 Task: Show all photos of Cleveland, Wisconisn, United States.
Action: Mouse moved to (834, 176)
Screenshot: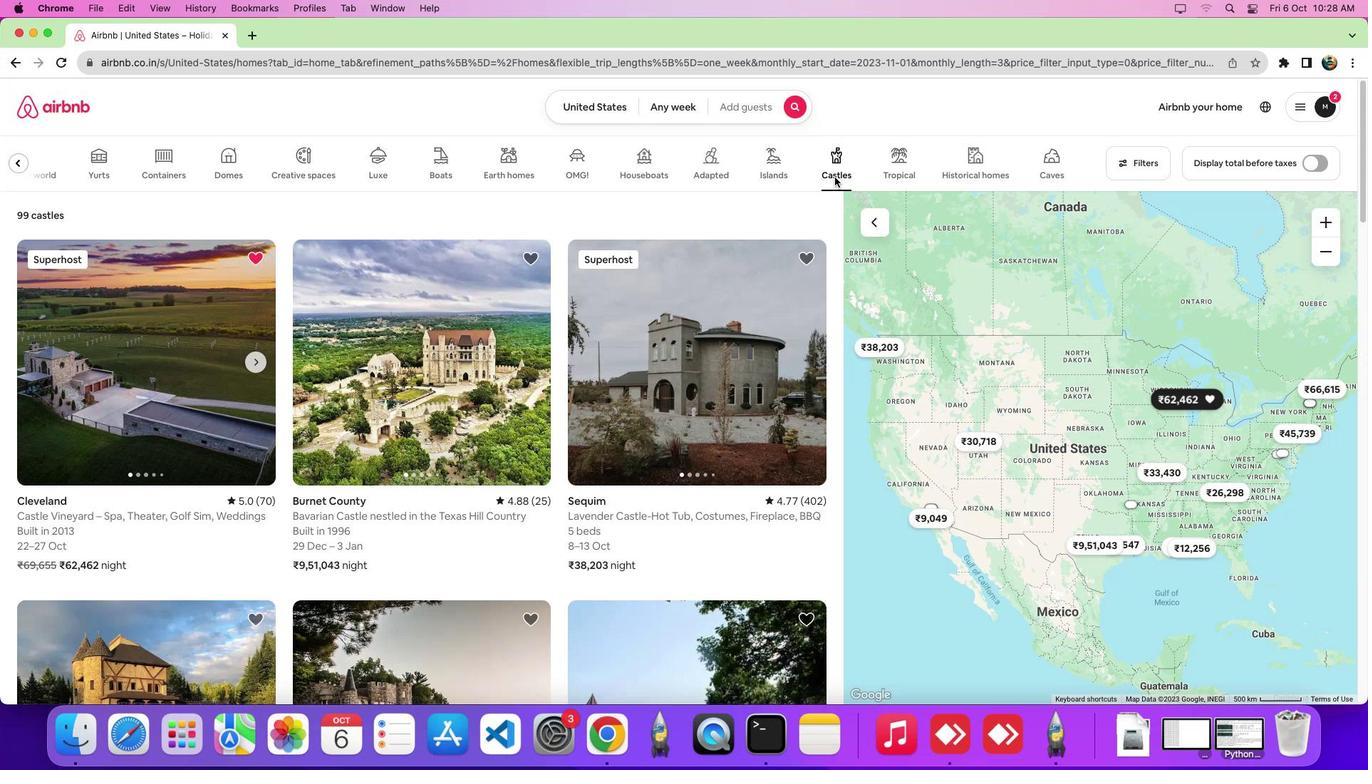 
Action: Mouse pressed left at (834, 176)
Screenshot: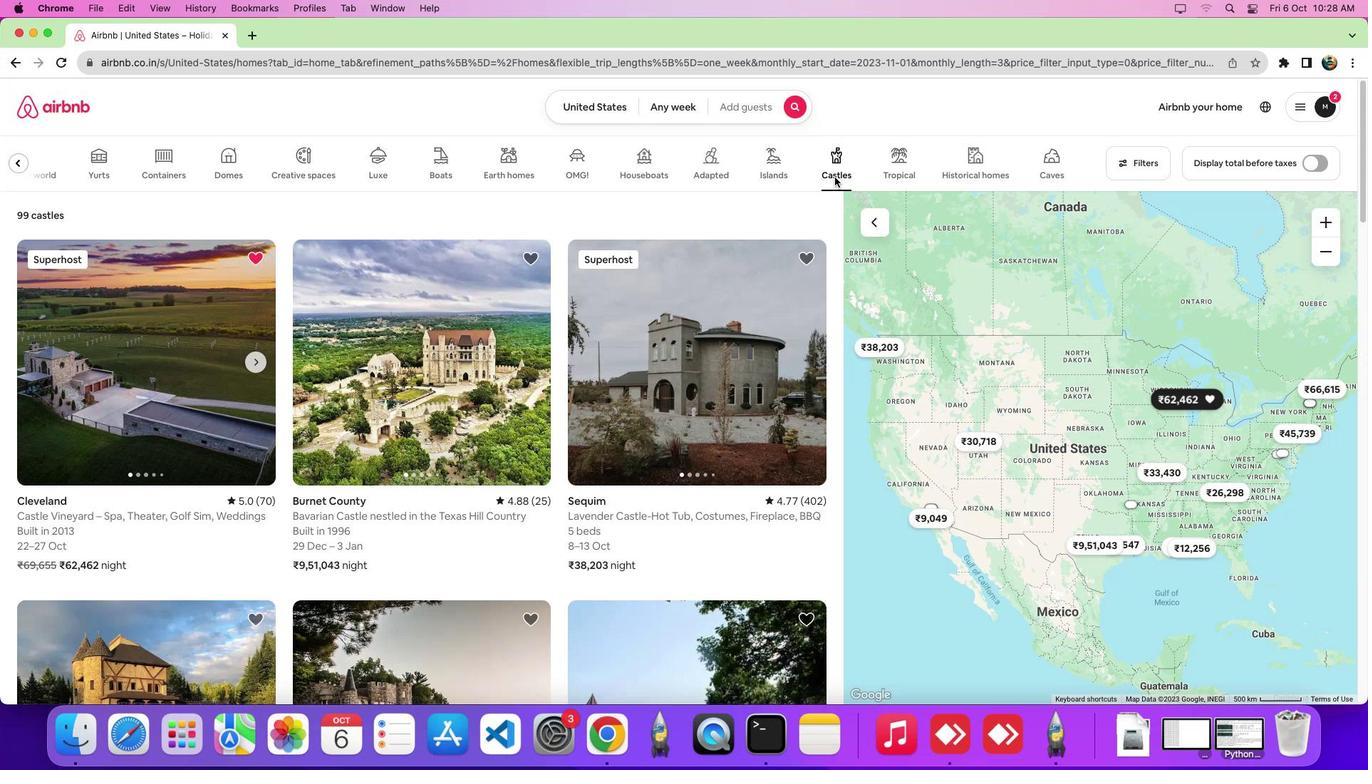 
Action: Mouse moved to (171, 394)
Screenshot: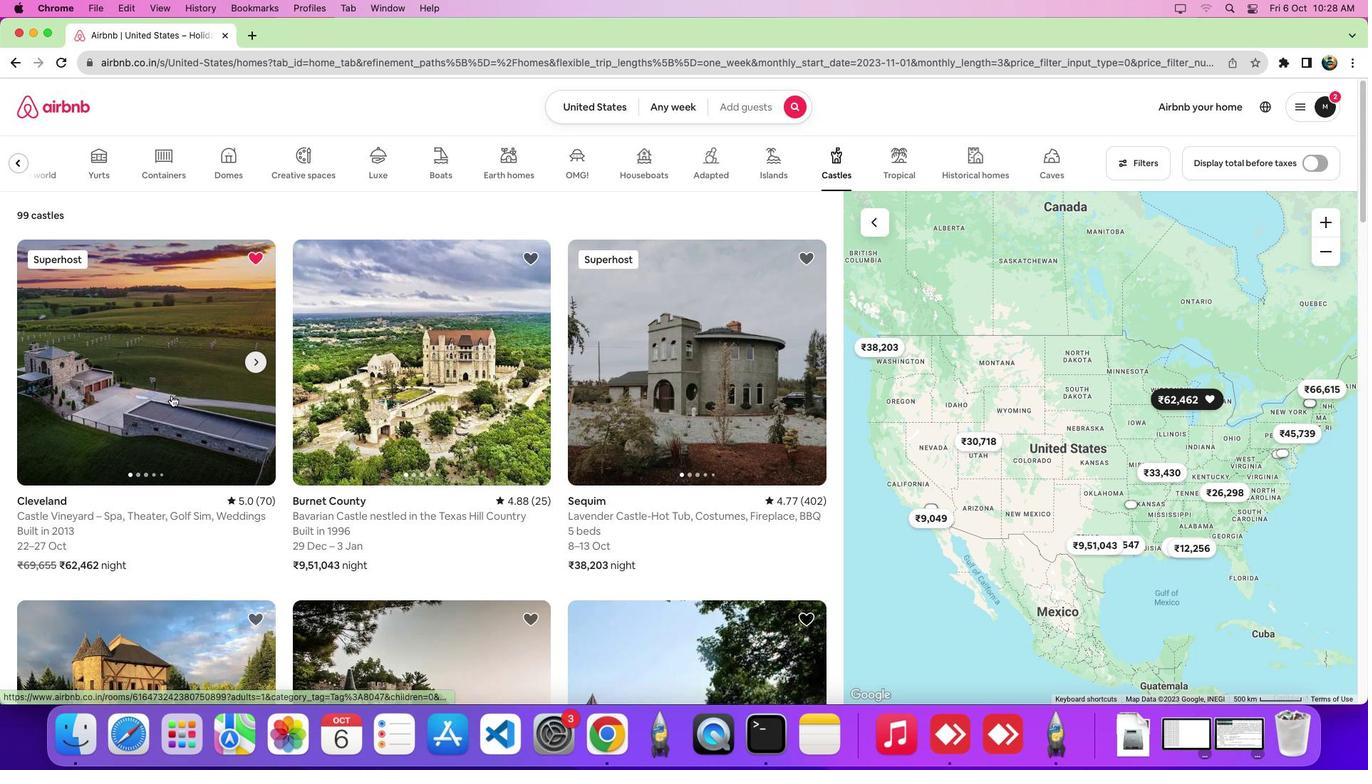 
Action: Mouse pressed left at (171, 394)
Screenshot: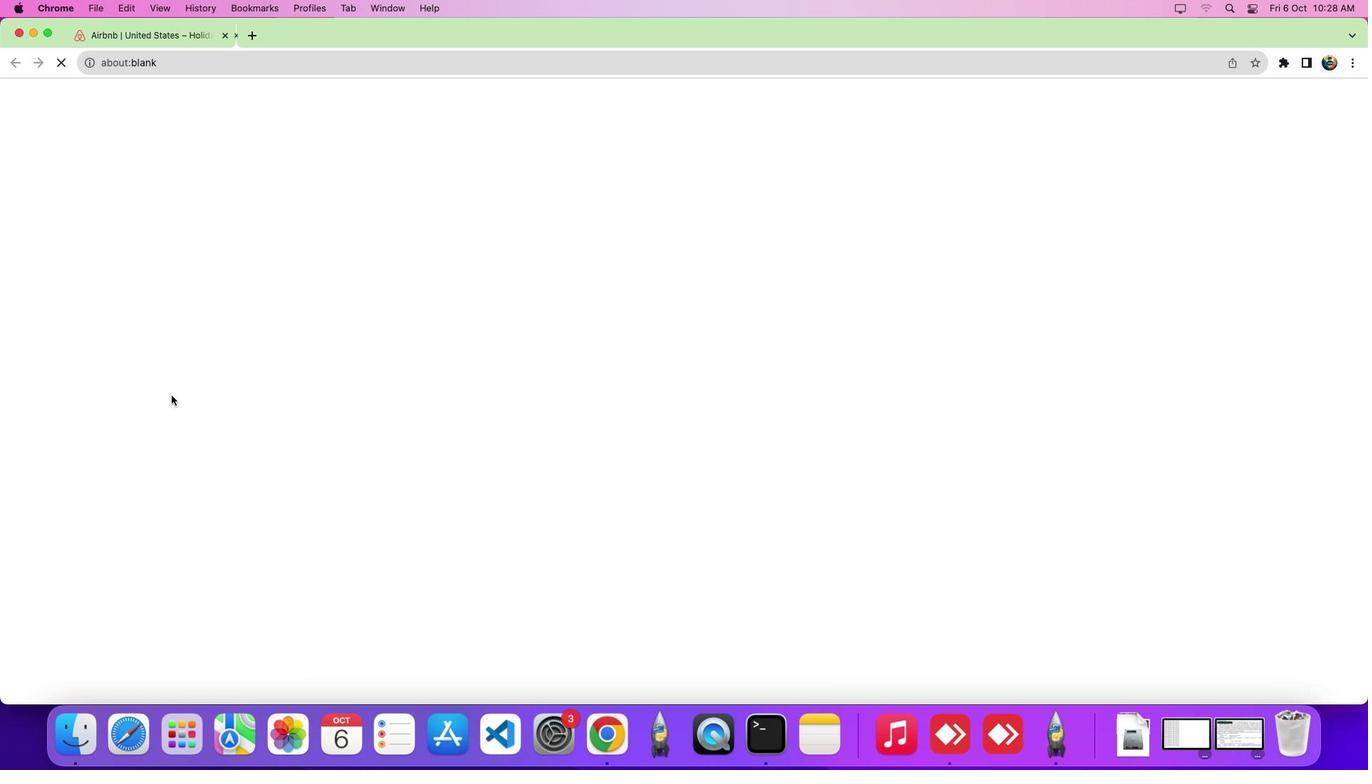 
Action: Mouse moved to (986, 488)
Screenshot: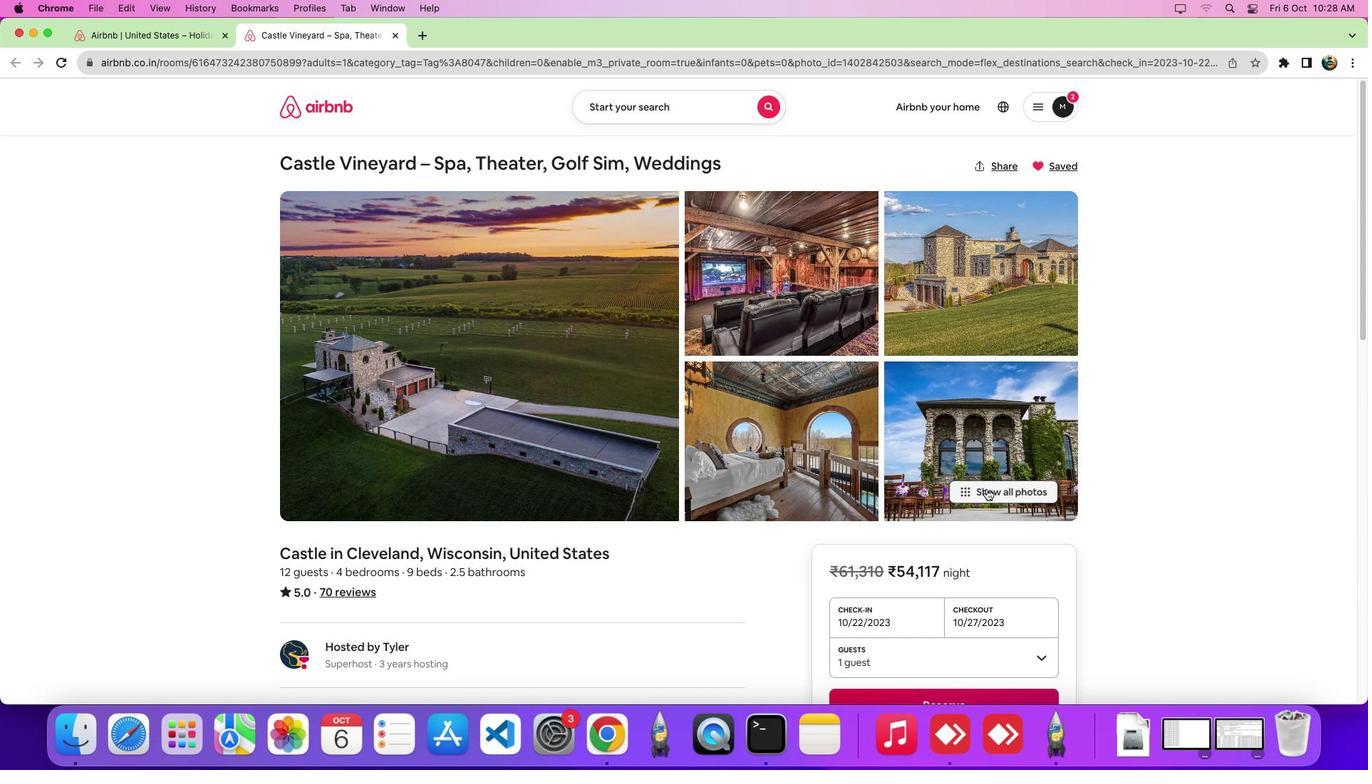 
Action: Mouse pressed left at (986, 488)
Screenshot: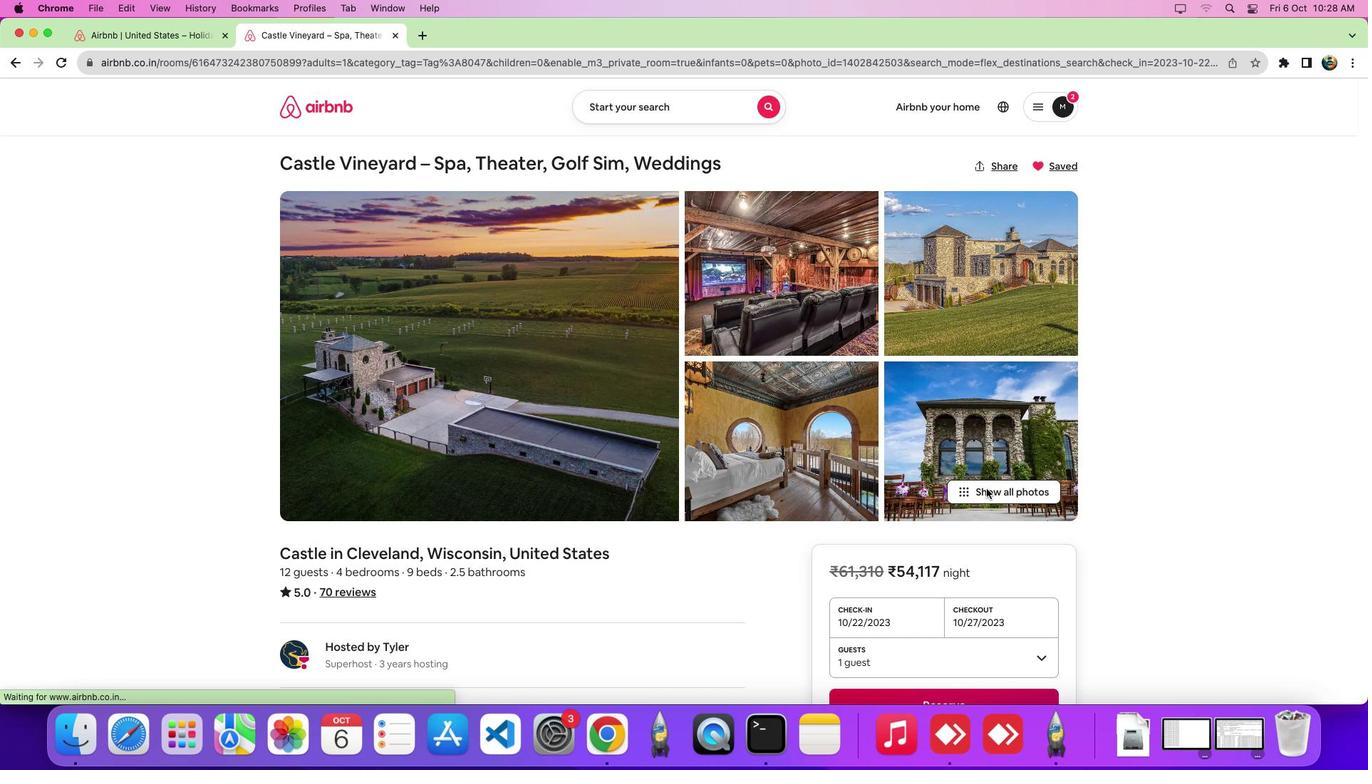 
Action: Mouse moved to (821, 404)
Screenshot: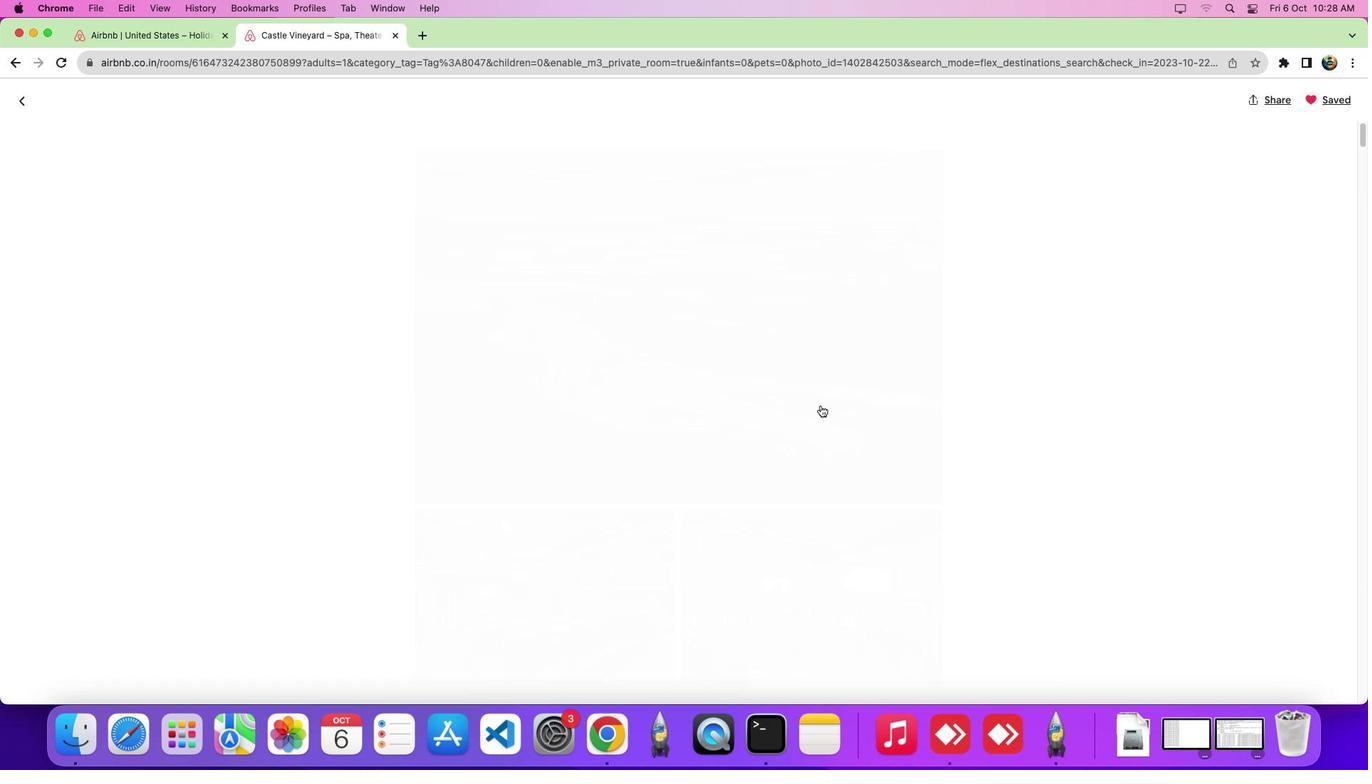 
Action: Mouse scrolled (821, 404) with delta (0, 0)
Screenshot: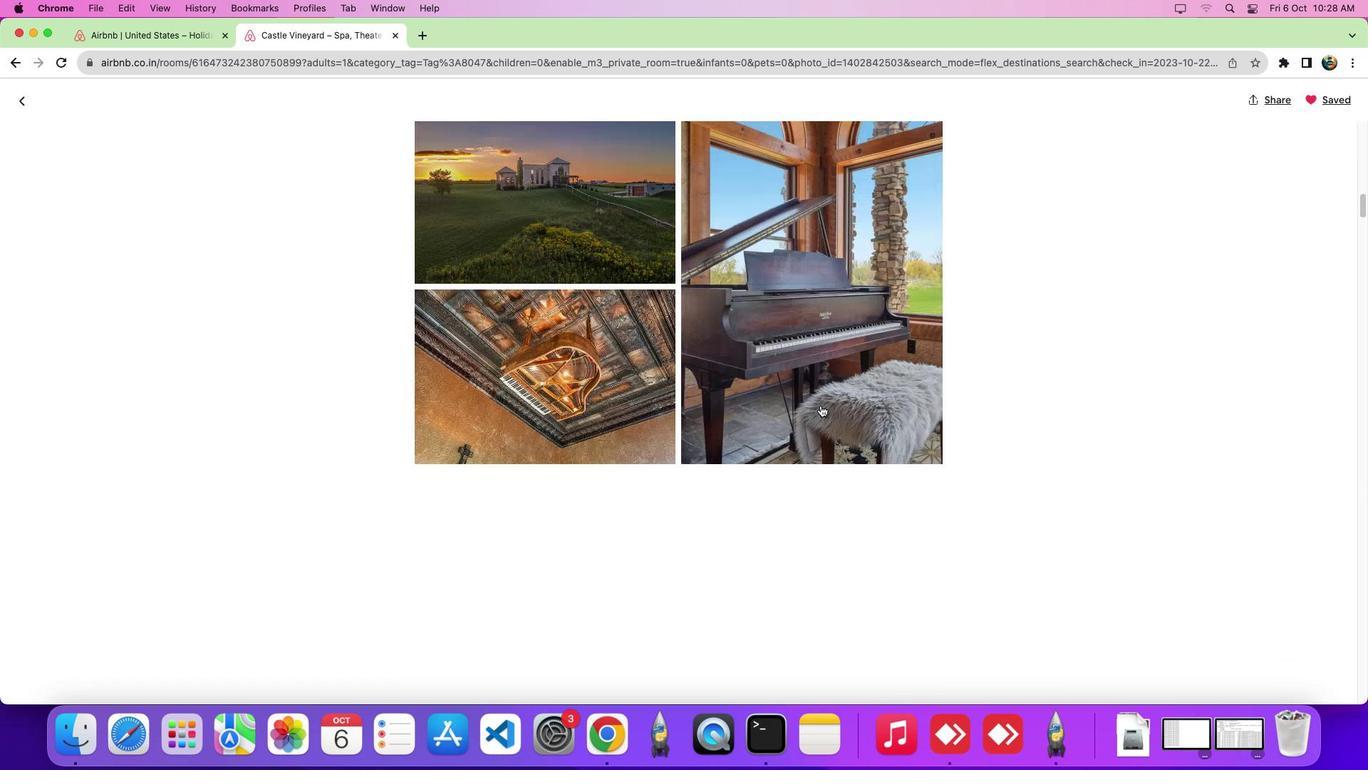 
Action: Mouse scrolled (821, 404) with delta (0, -2)
Screenshot: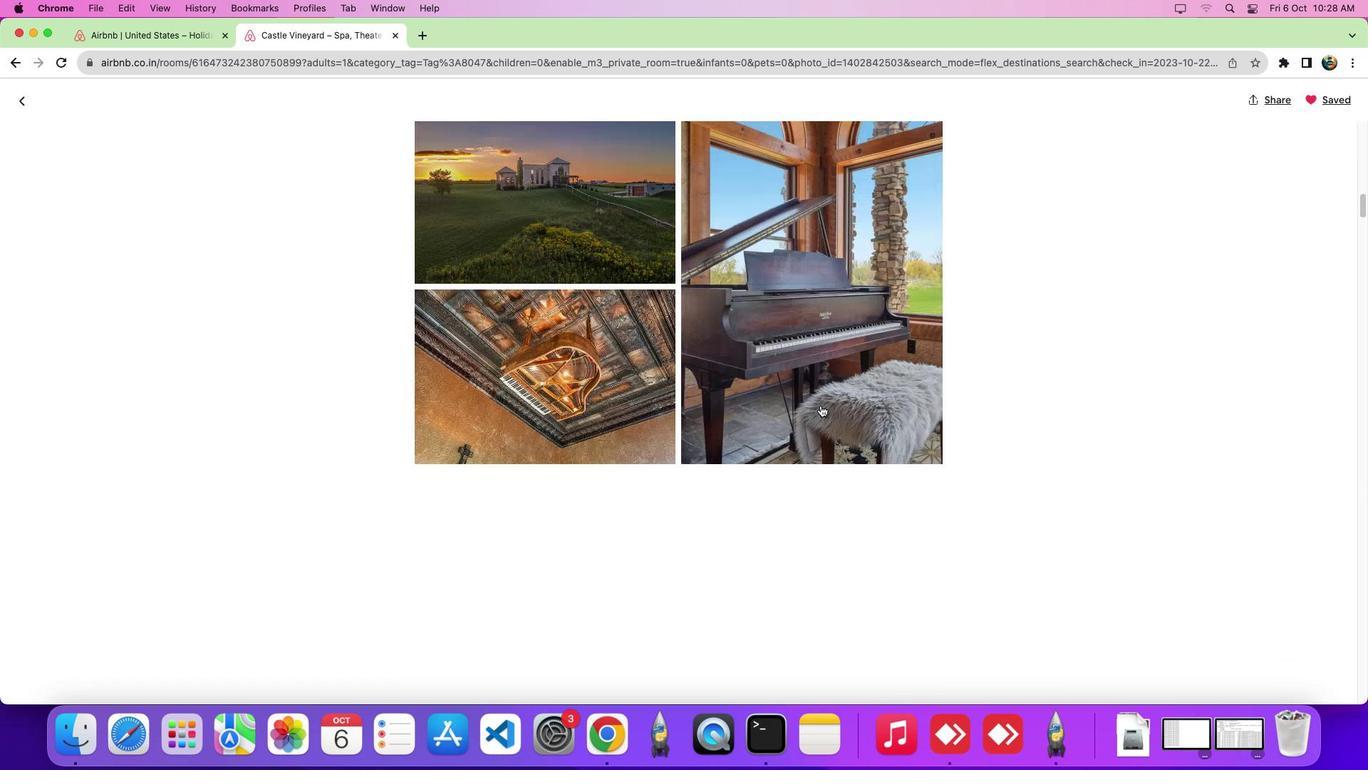 
Action: Mouse scrolled (821, 404) with delta (0, -9)
Screenshot: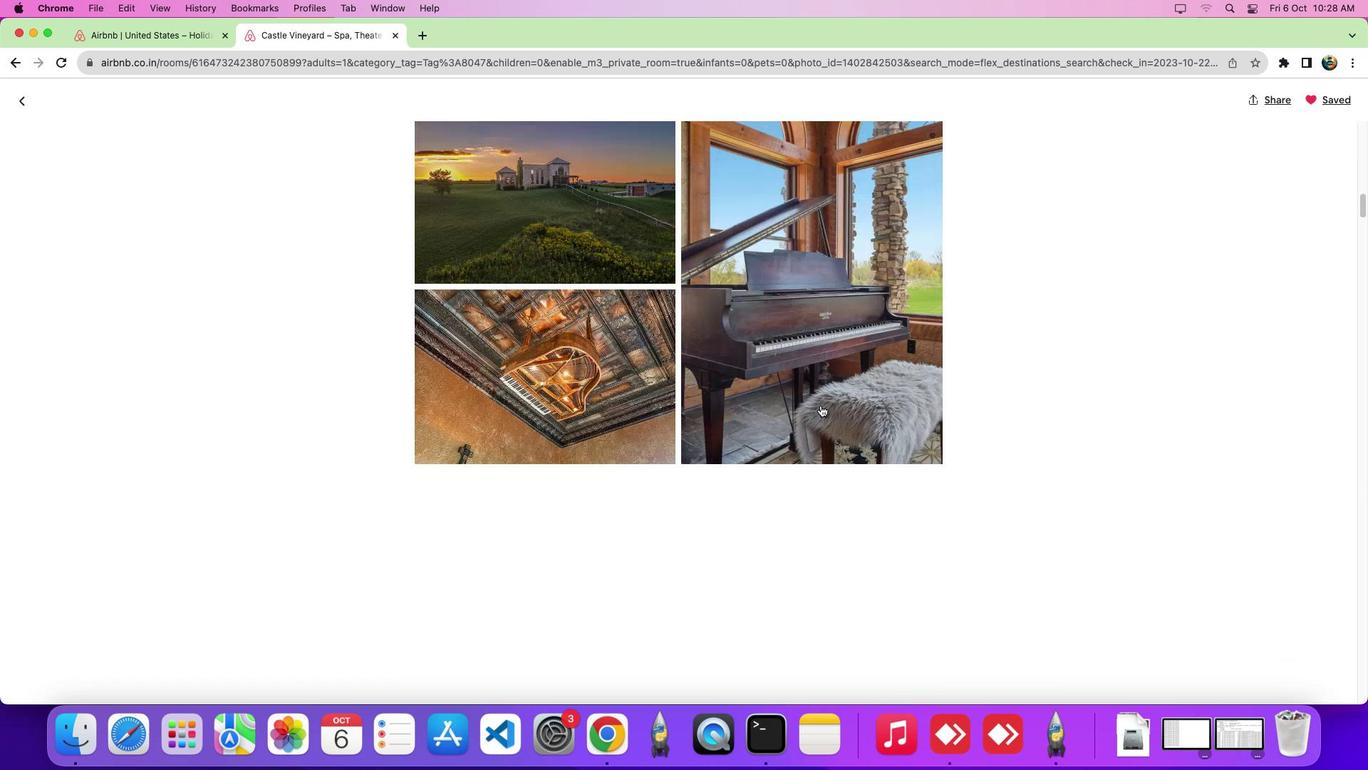 
Action: Mouse scrolled (821, 404) with delta (0, -11)
Screenshot: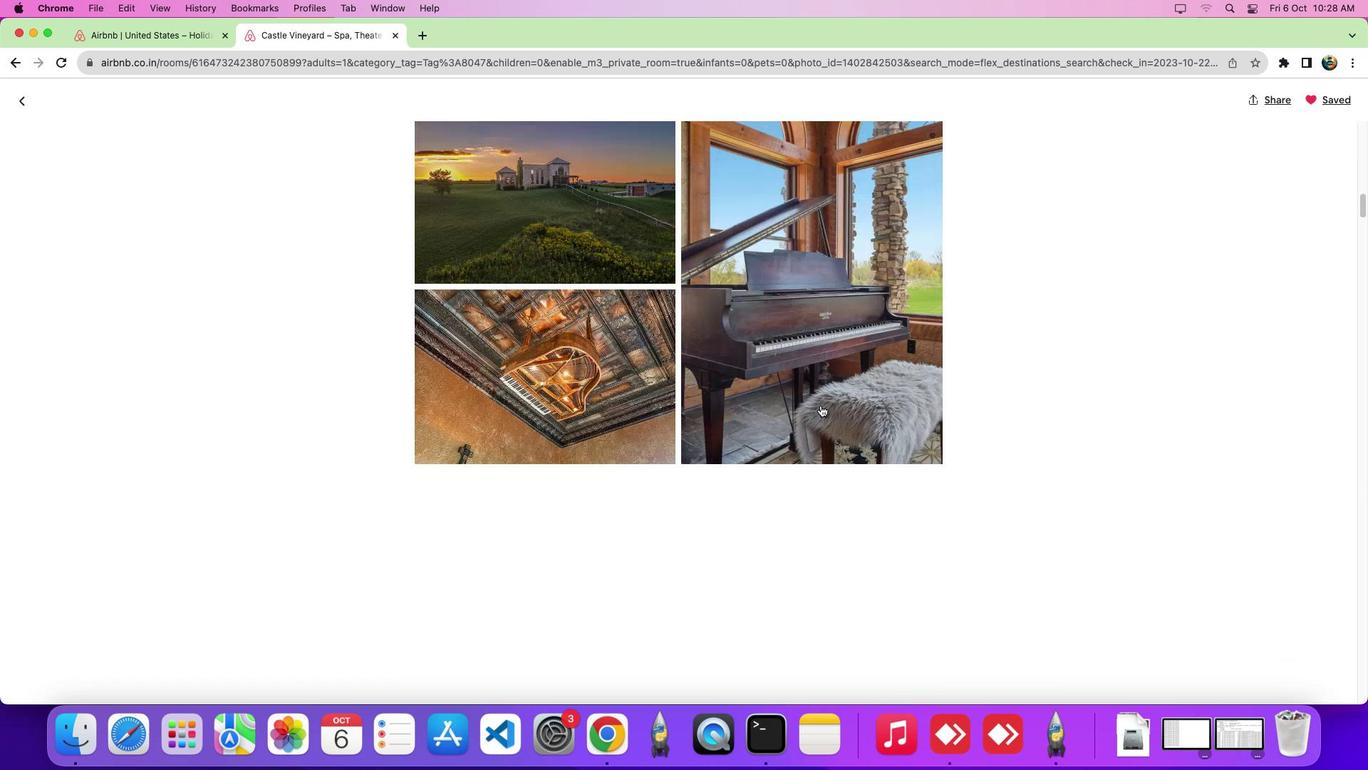 
Action: Mouse scrolled (821, 404) with delta (0, -12)
Screenshot: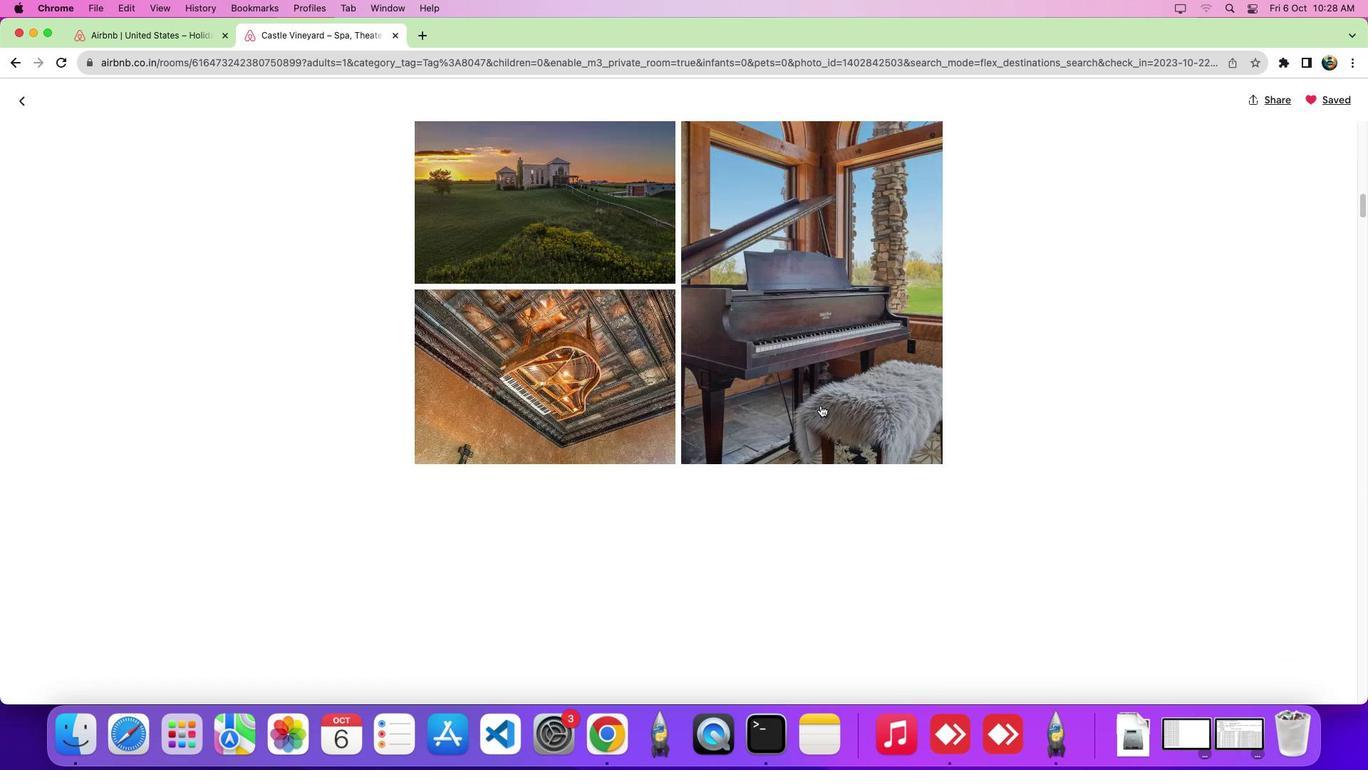 
Action: Mouse moved to (829, 419)
Screenshot: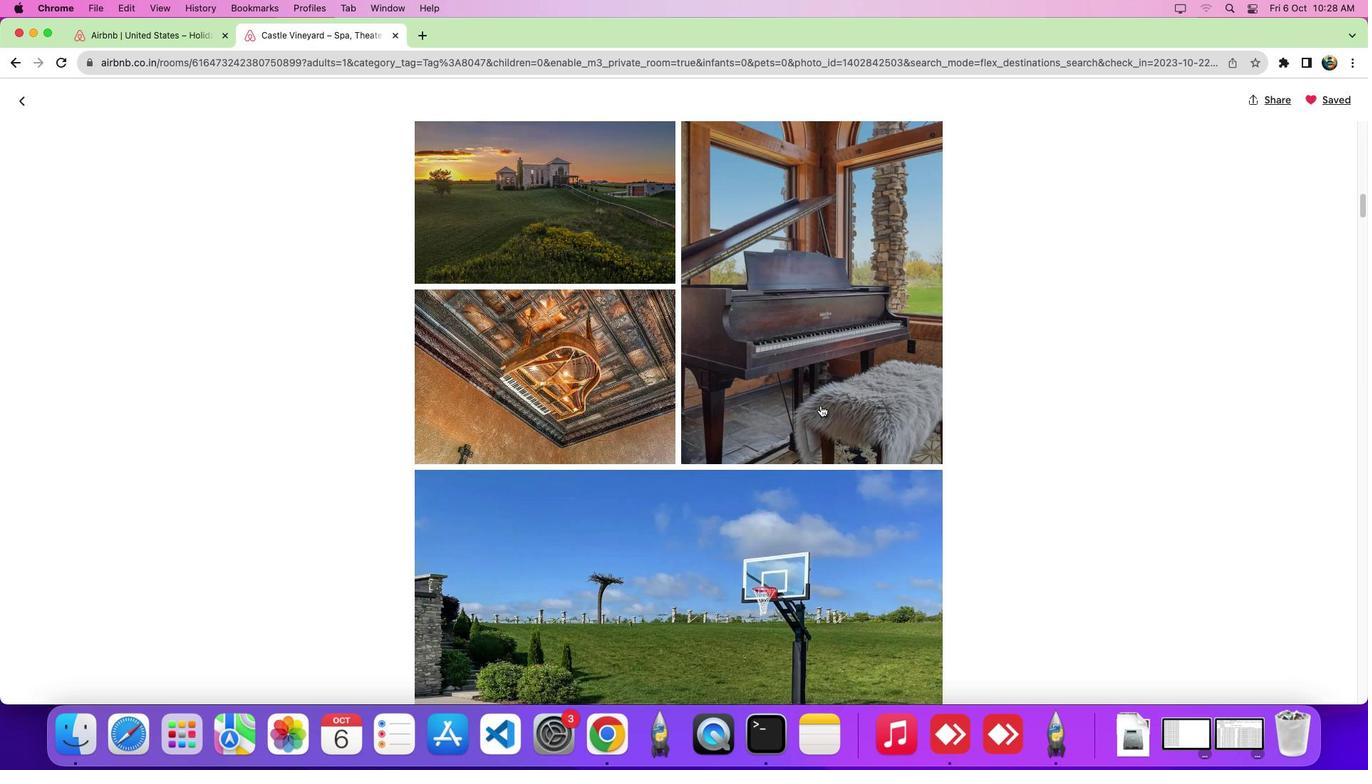 
